 Task: Add Chocolove Strong Dark Chocolate Bar to the cart.
Action: Mouse moved to (19, 66)
Screenshot: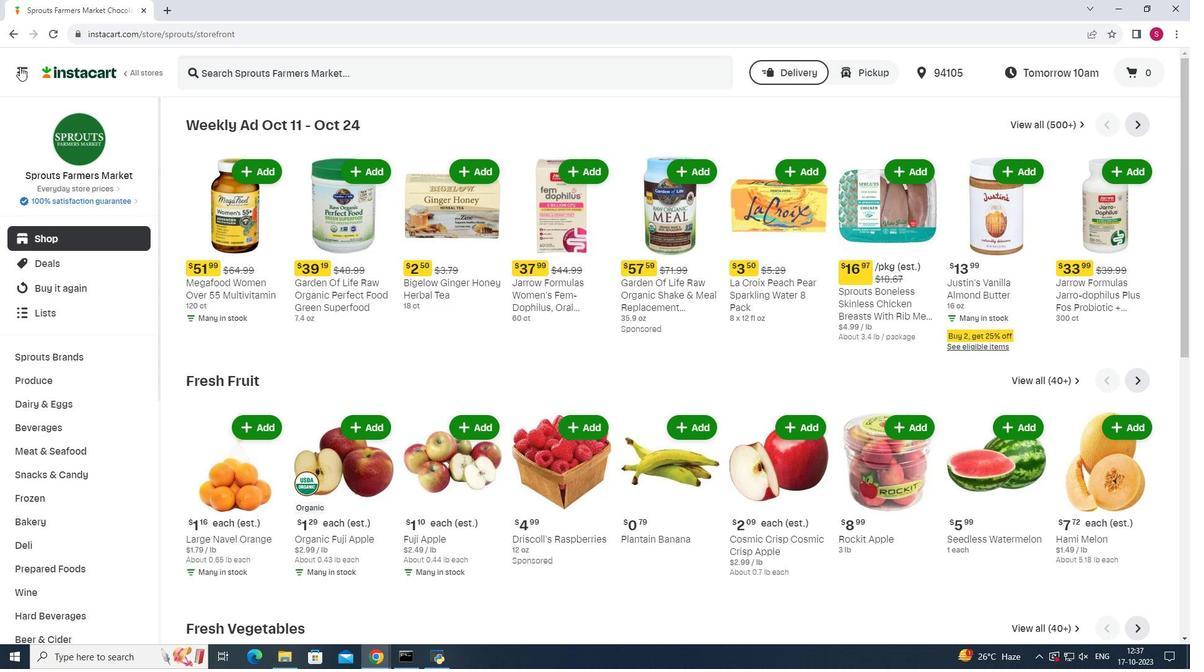 
Action: Mouse pressed left at (19, 66)
Screenshot: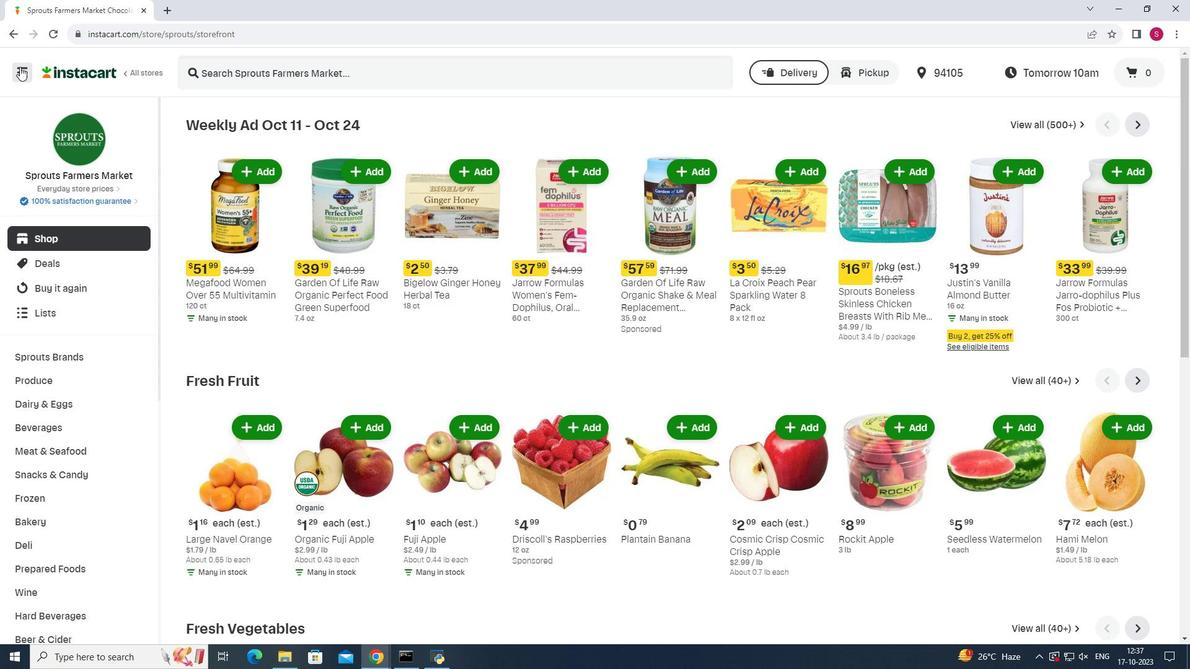
Action: Mouse moved to (69, 322)
Screenshot: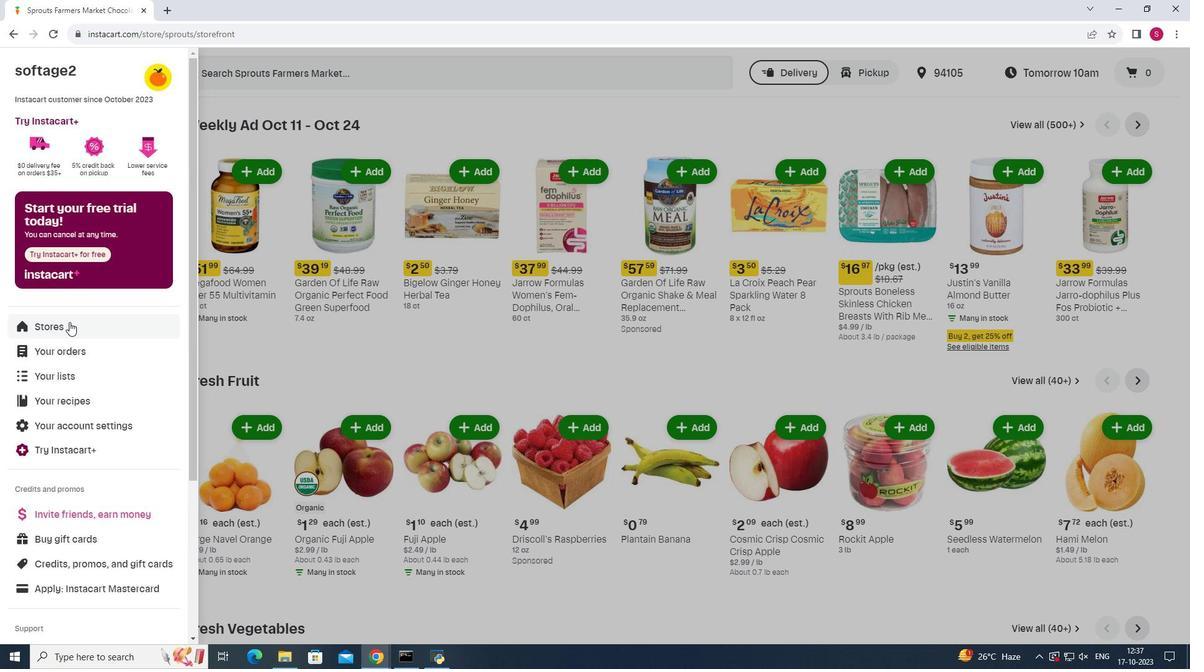 
Action: Mouse pressed left at (69, 322)
Screenshot: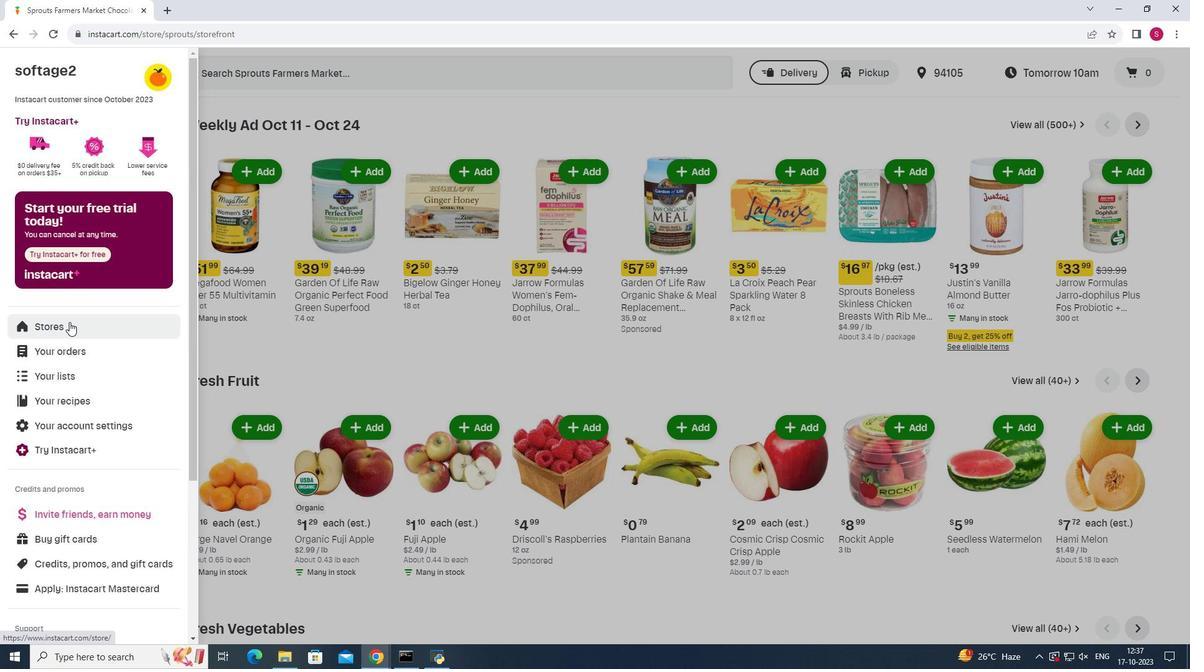 
Action: Mouse moved to (289, 105)
Screenshot: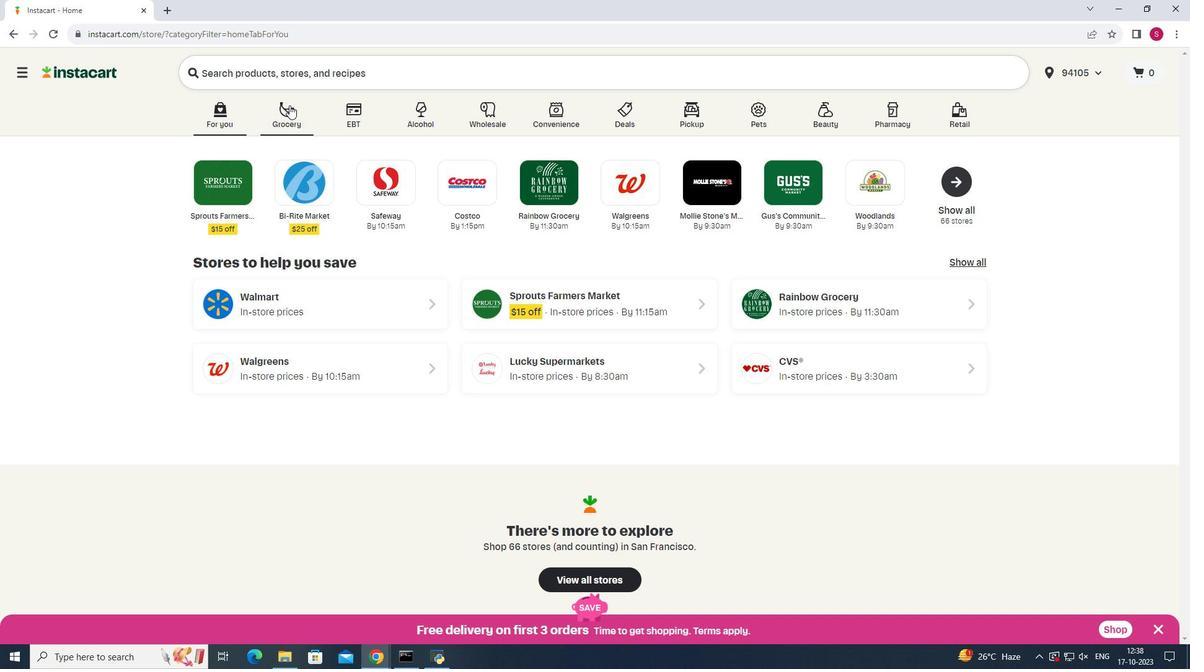 
Action: Mouse pressed left at (289, 105)
Screenshot: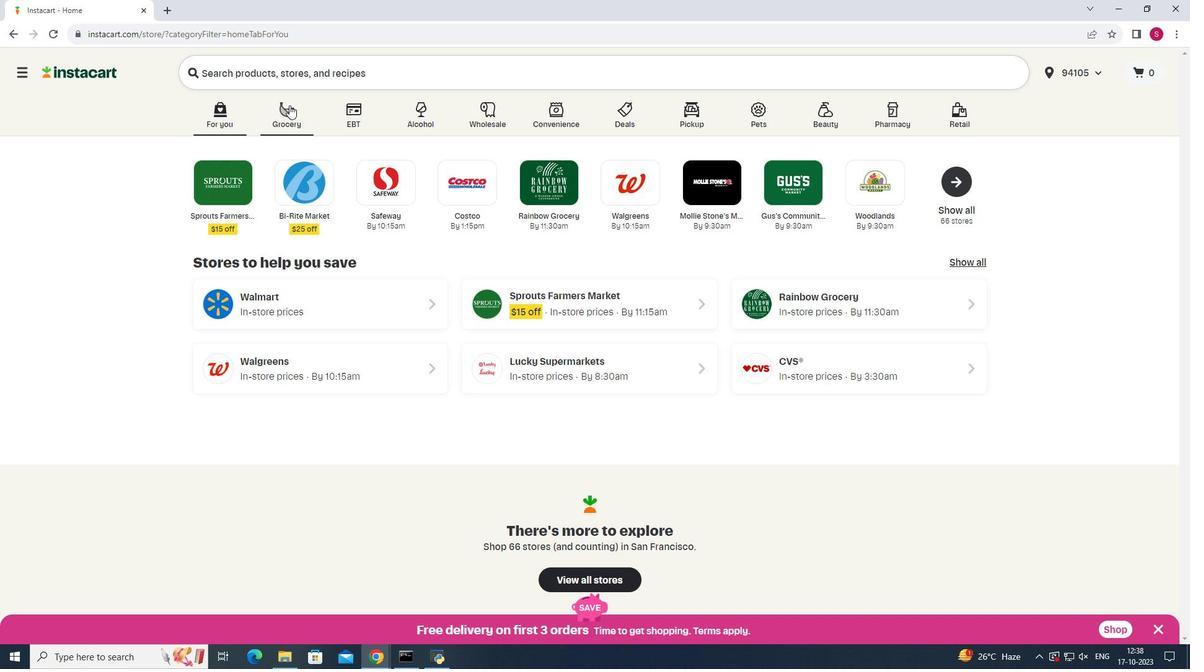 
Action: Mouse moved to (880, 171)
Screenshot: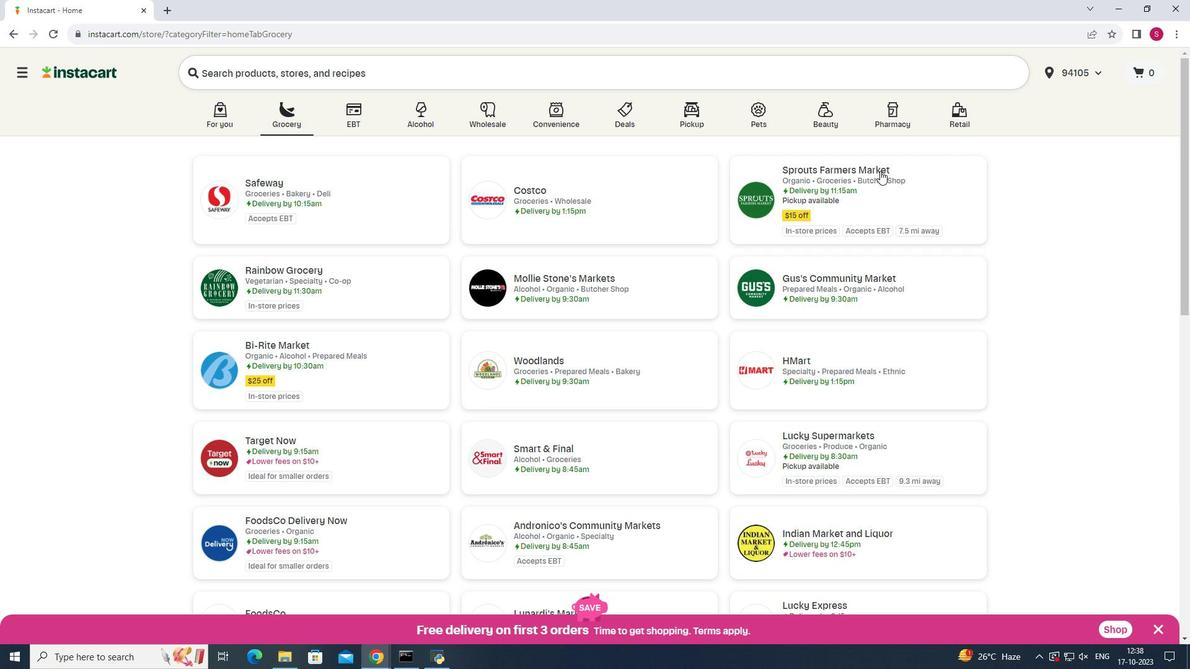
Action: Mouse pressed left at (880, 171)
Screenshot: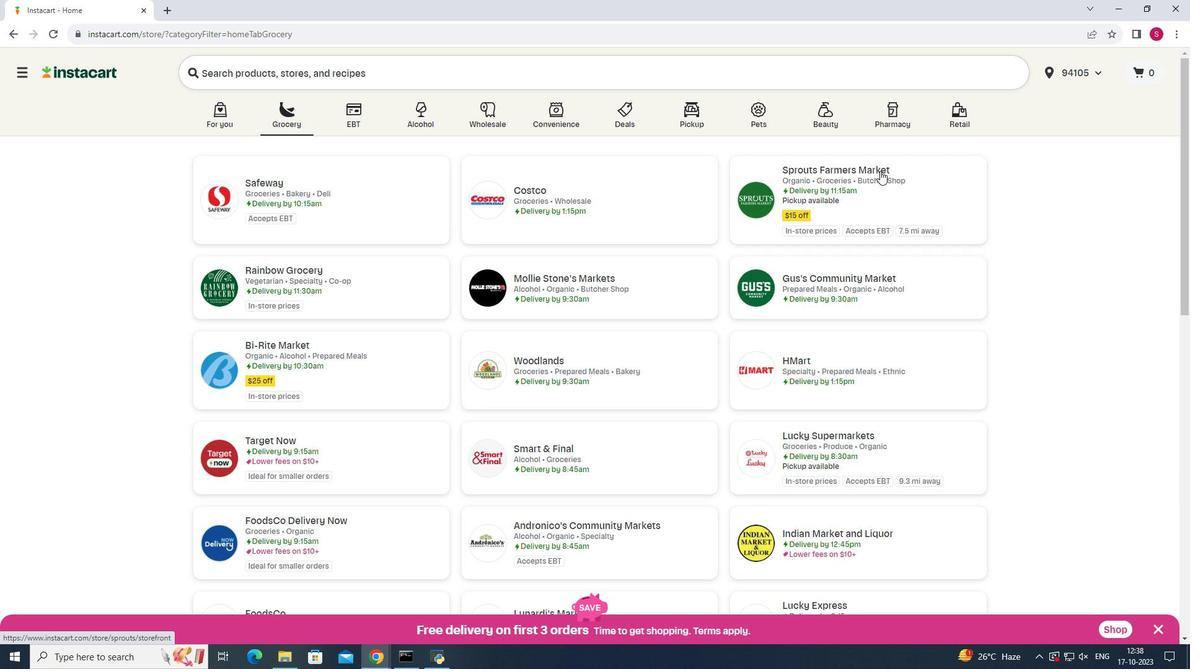 
Action: Mouse moved to (41, 475)
Screenshot: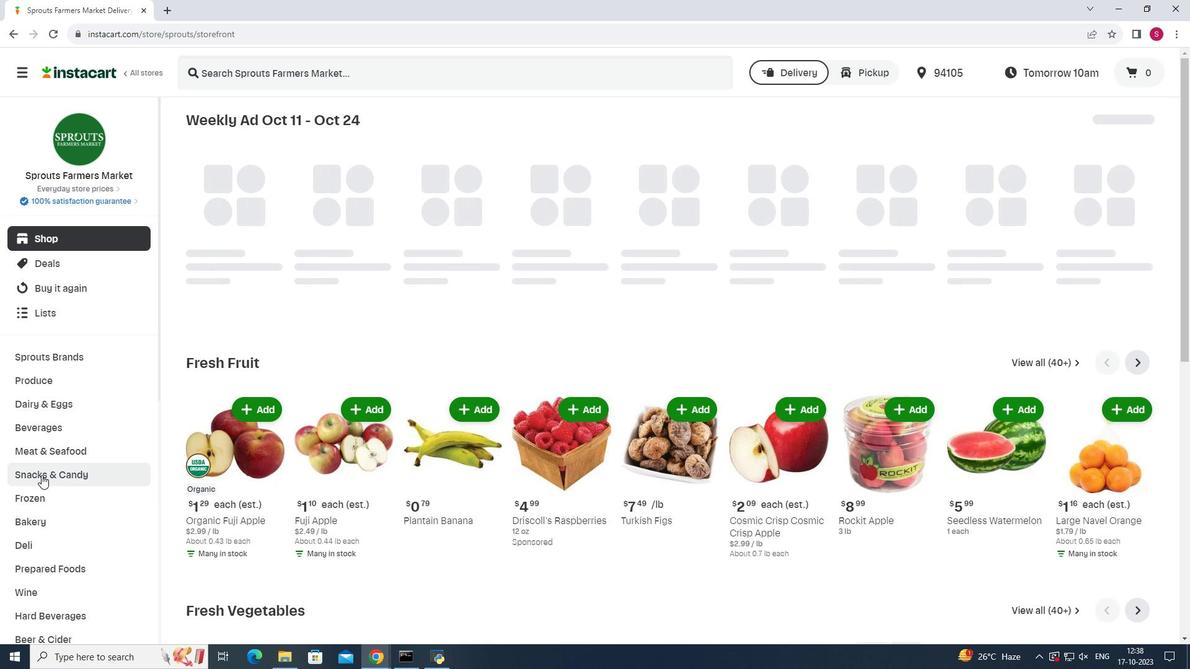 
Action: Mouse pressed left at (41, 475)
Screenshot: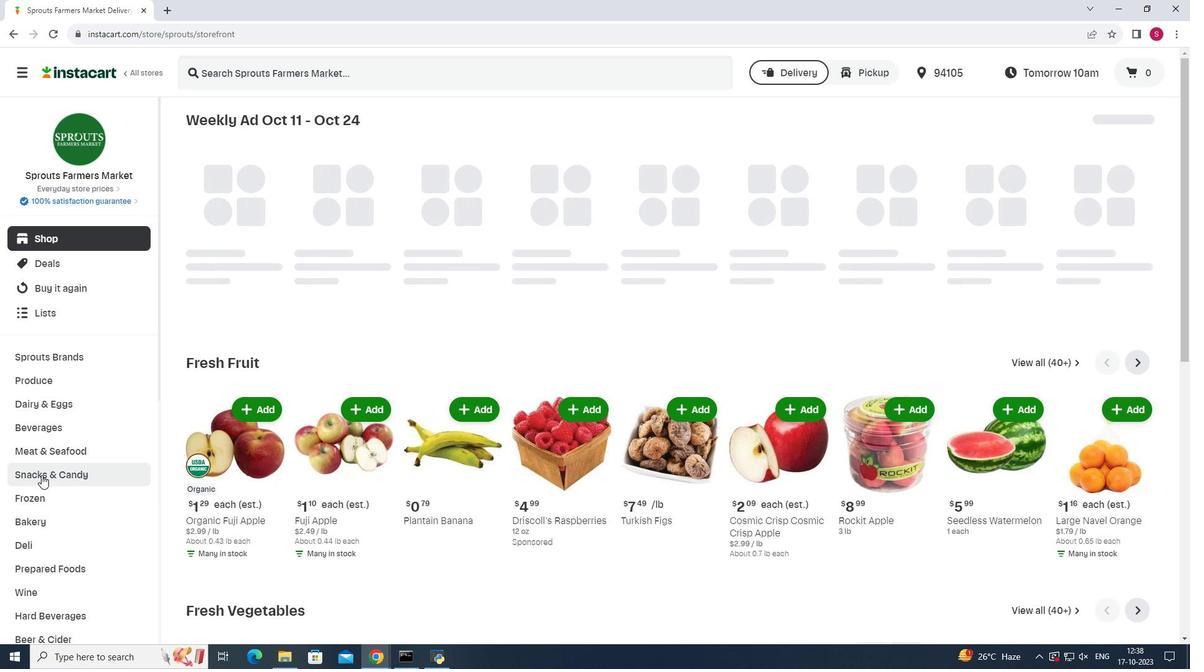 
Action: Mouse moved to (355, 148)
Screenshot: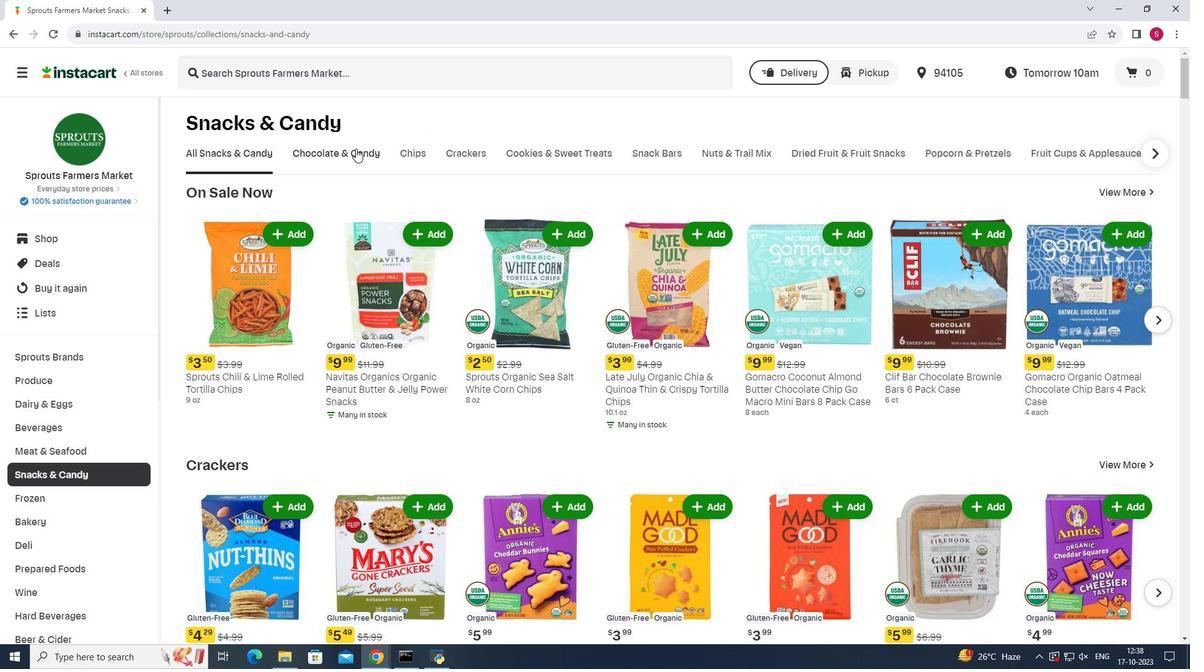 
Action: Mouse pressed left at (355, 148)
Screenshot: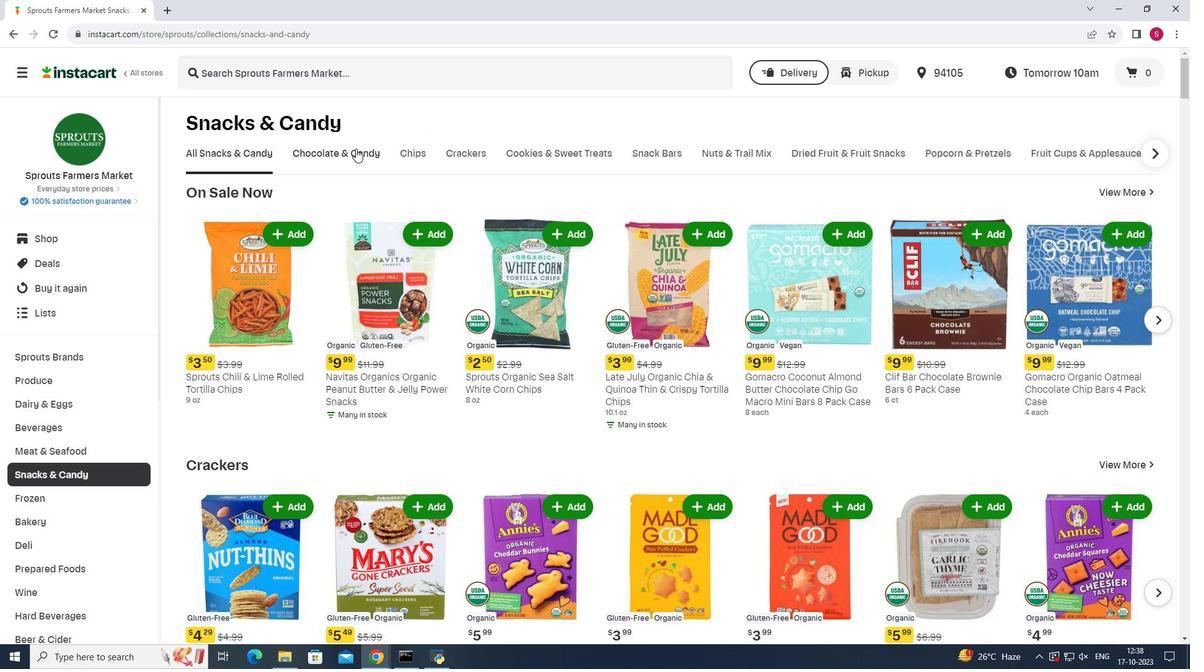 
Action: Mouse moved to (326, 207)
Screenshot: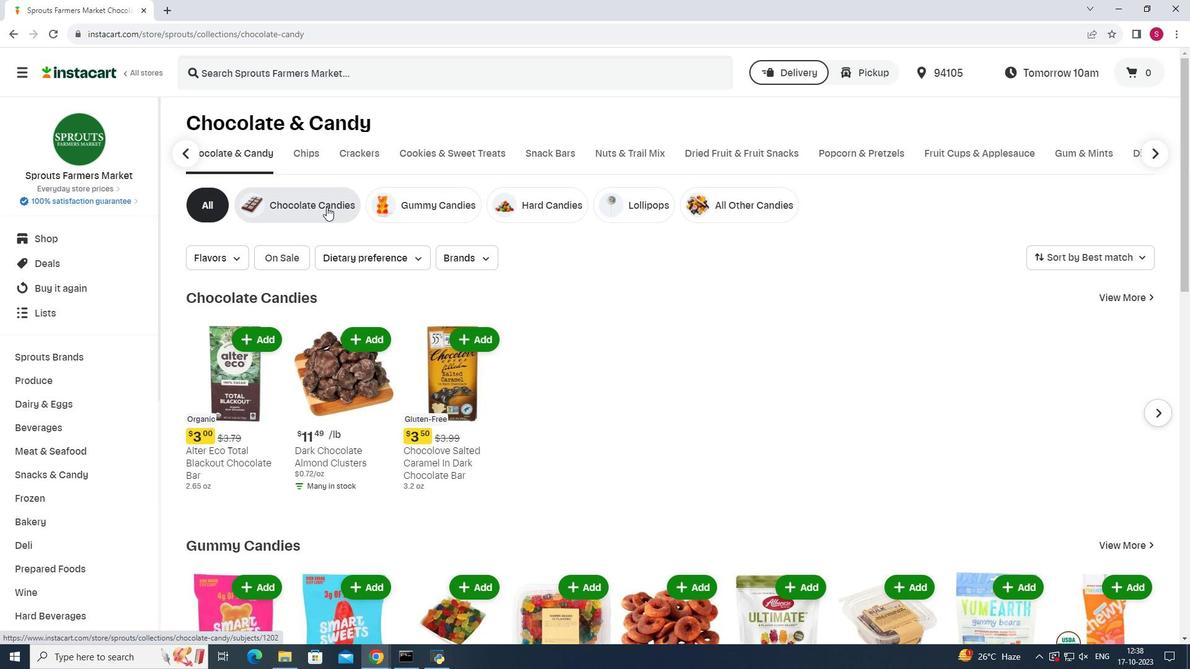 
Action: Mouse pressed left at (326, 207)
Screenshot: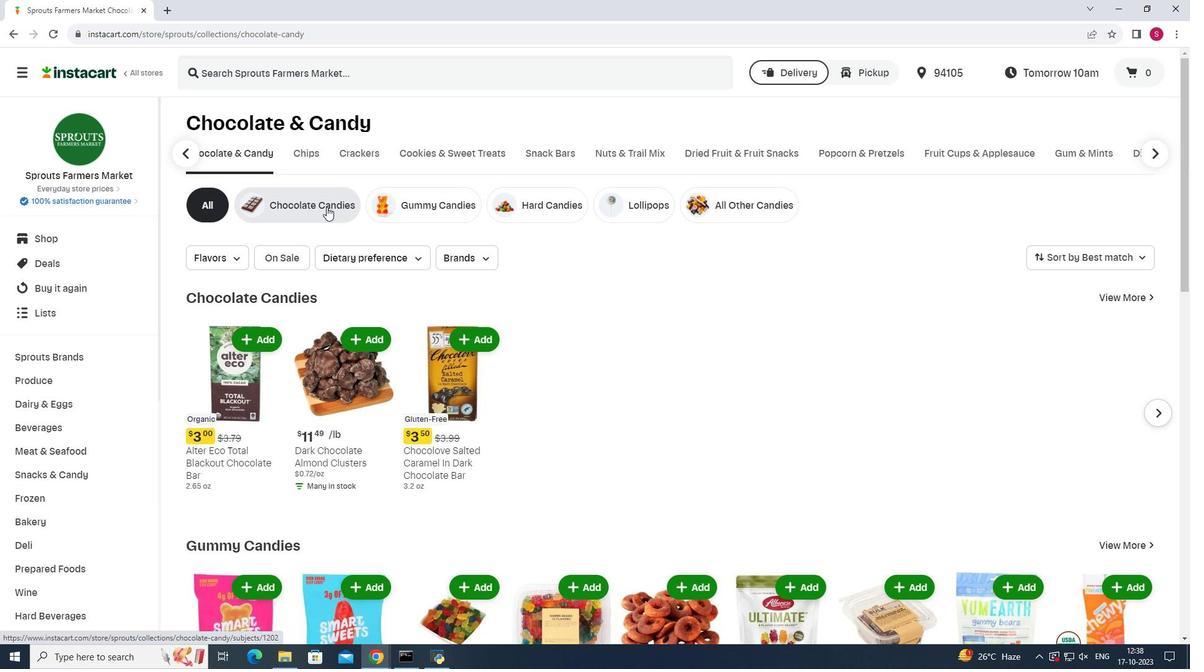 
Action: Mouse moved to (187, 155)
Screenshot: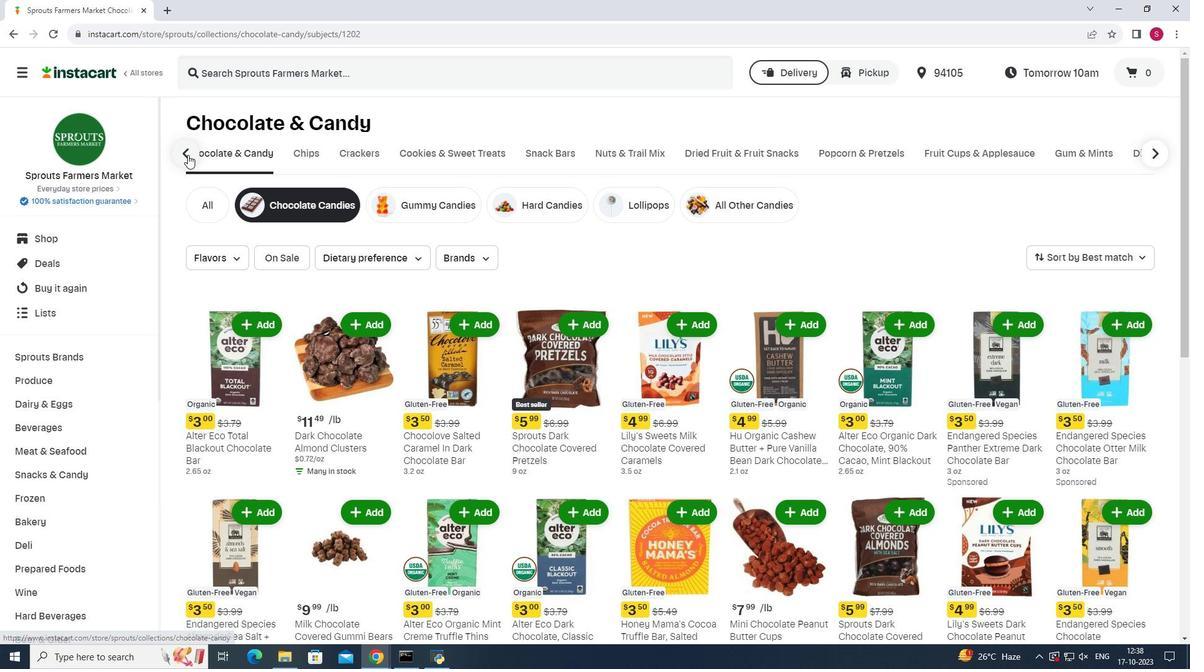 
Action: Mouse pressed left at (187, 155)
Screenshot: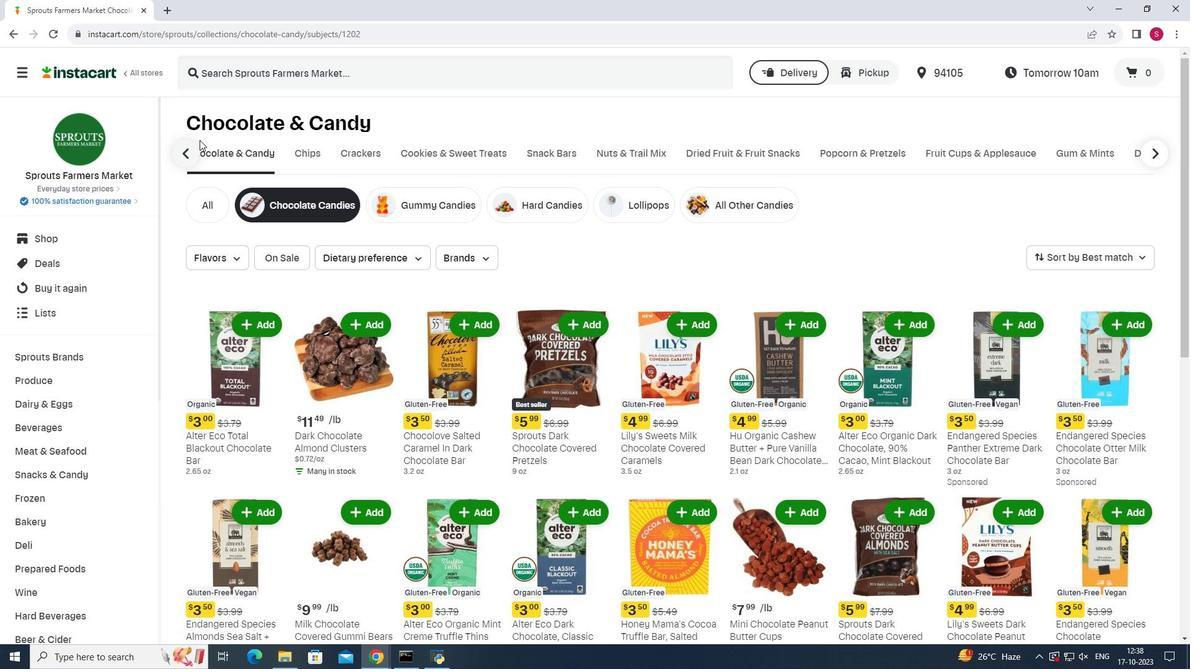 
Action: Mouse moved to (363, 71)
Screenshot: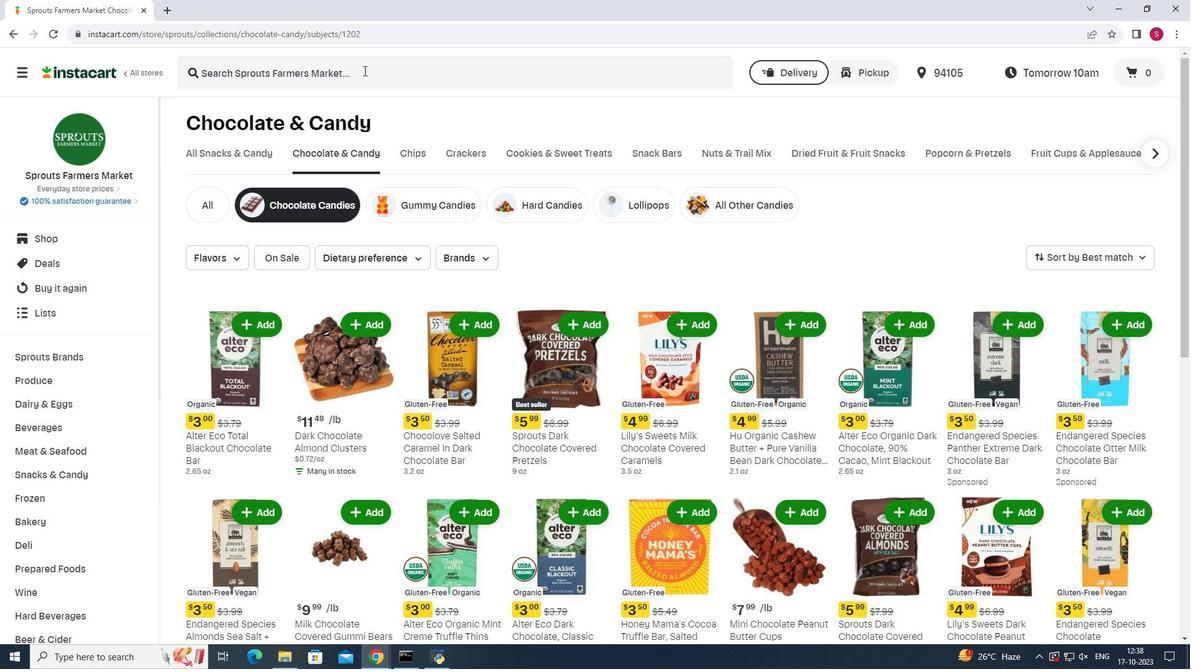 
Action: Mouse pressed left at (363, 71)
Screenshot: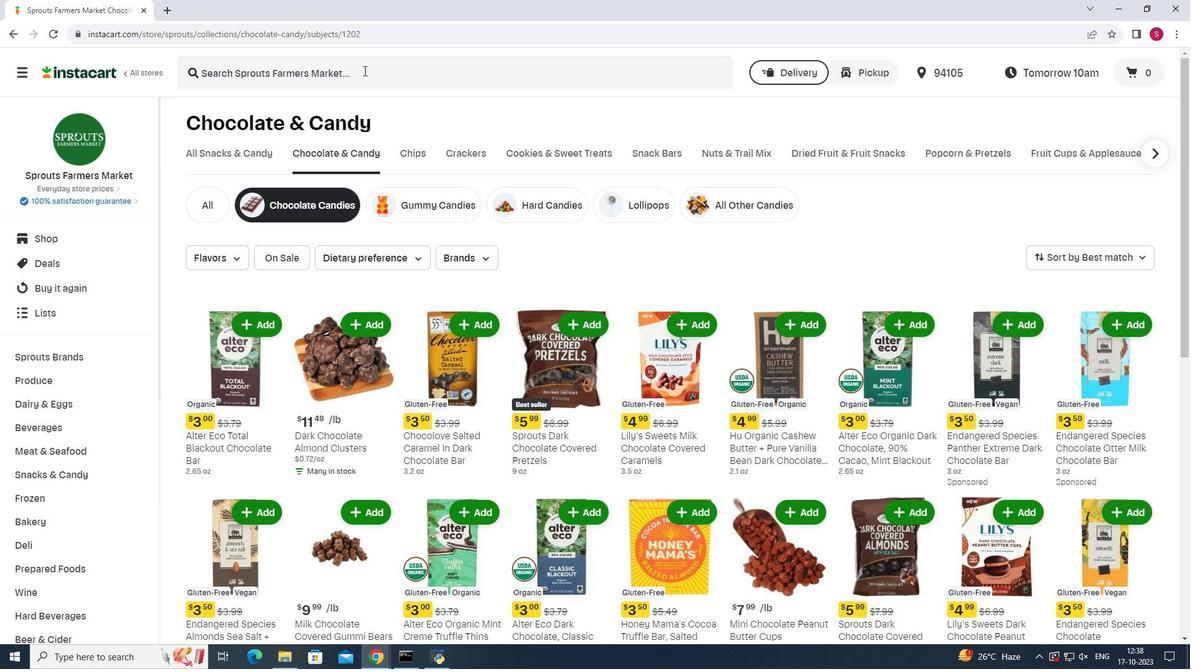 
Action: Mouse moved to (363, 70)
Screenshot: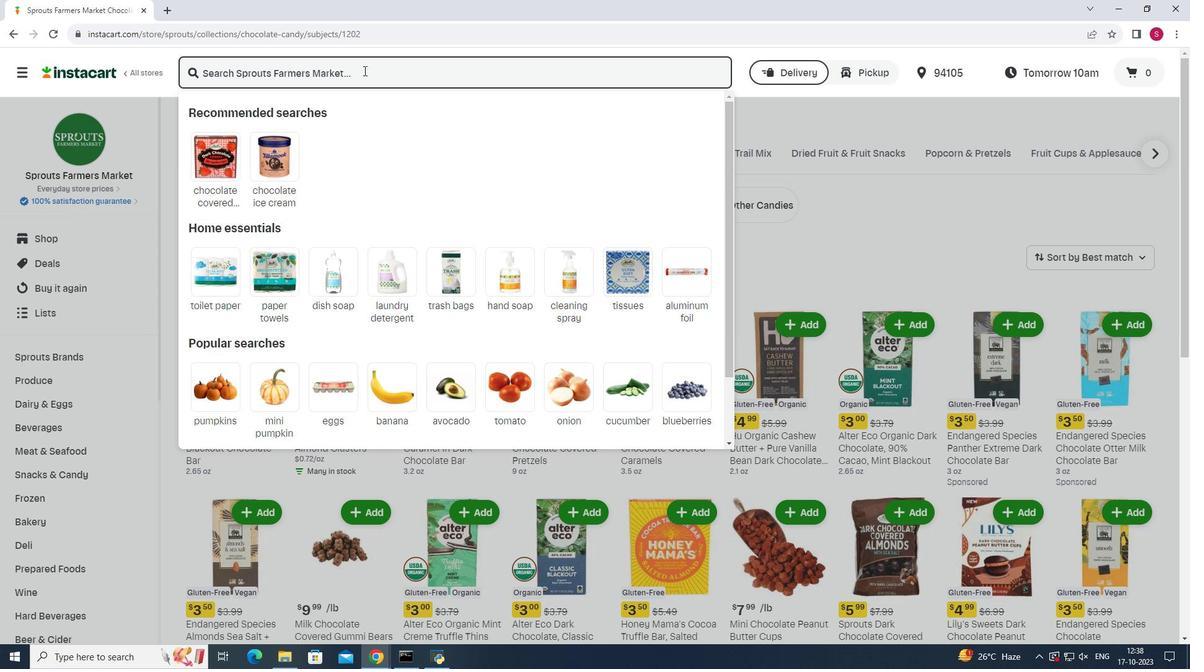 
Action: Key pressed <Key.shift>Chocolove<Key.space><Key.shift>Strong<Key.space><Key.shift><Key.shift><Key.shift>S<Key.shift><Key.backspace><Key.shift>Dark<Key.space><Key.shift>Chocolate<Key.space><Key.shift>Bar<Key.enter>
Screenshot: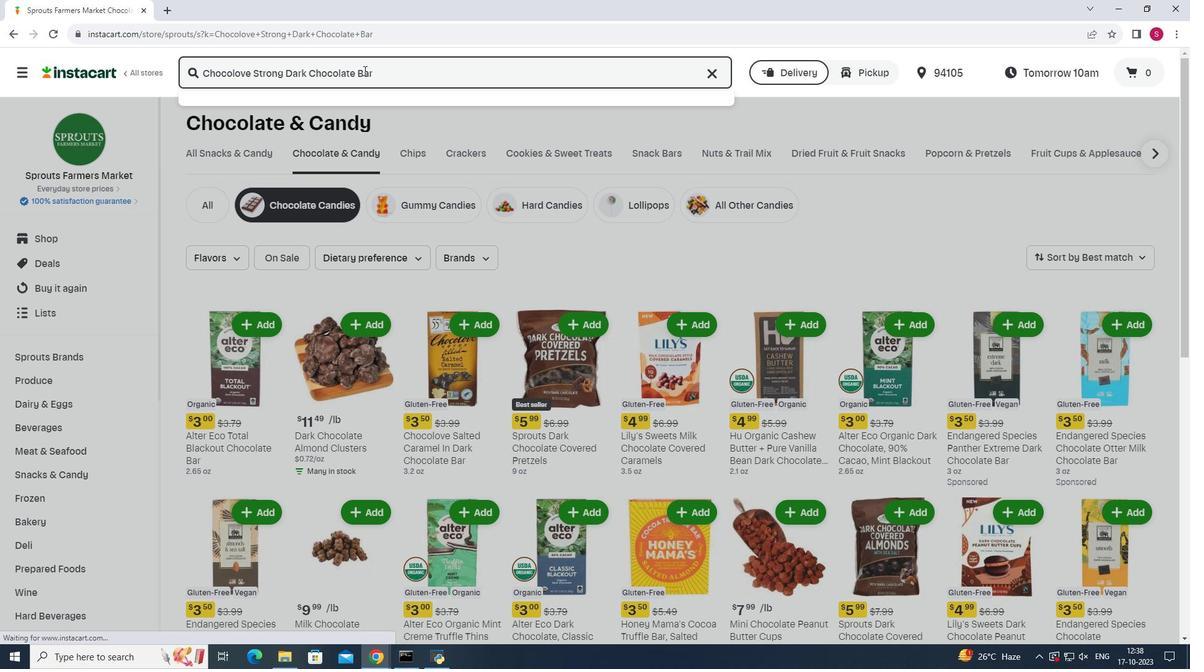 
Action: Mouse moved to (730, 203)
Screenshot: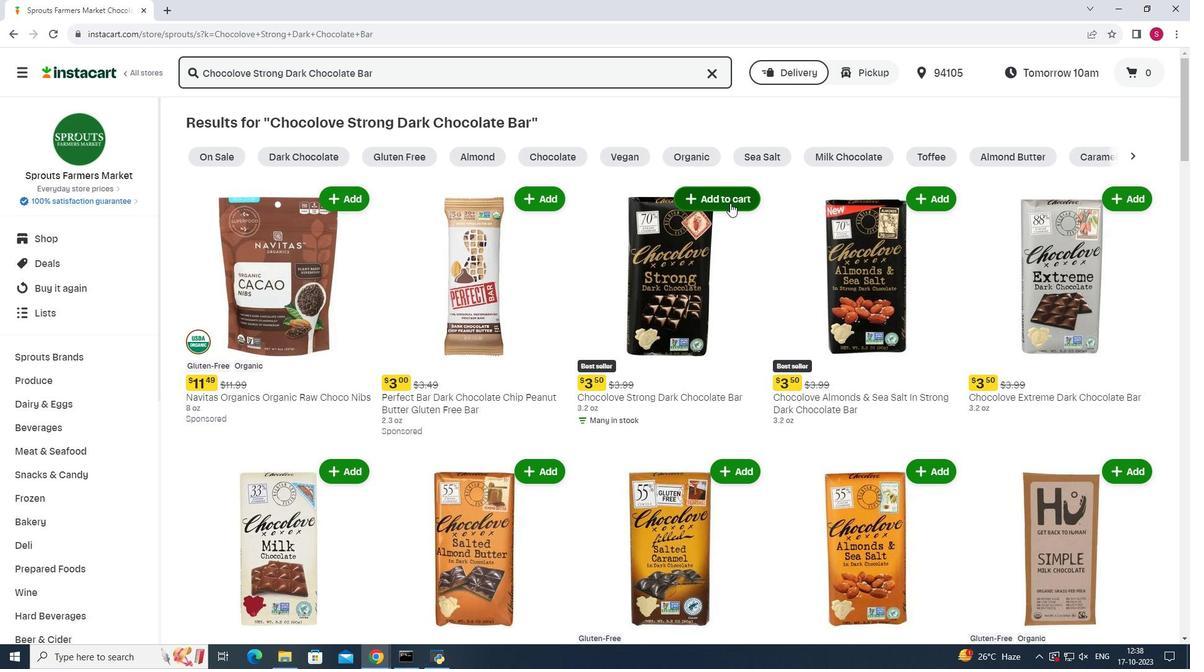 
Action: Mouse pressed left at (730, 203)
Screenshot: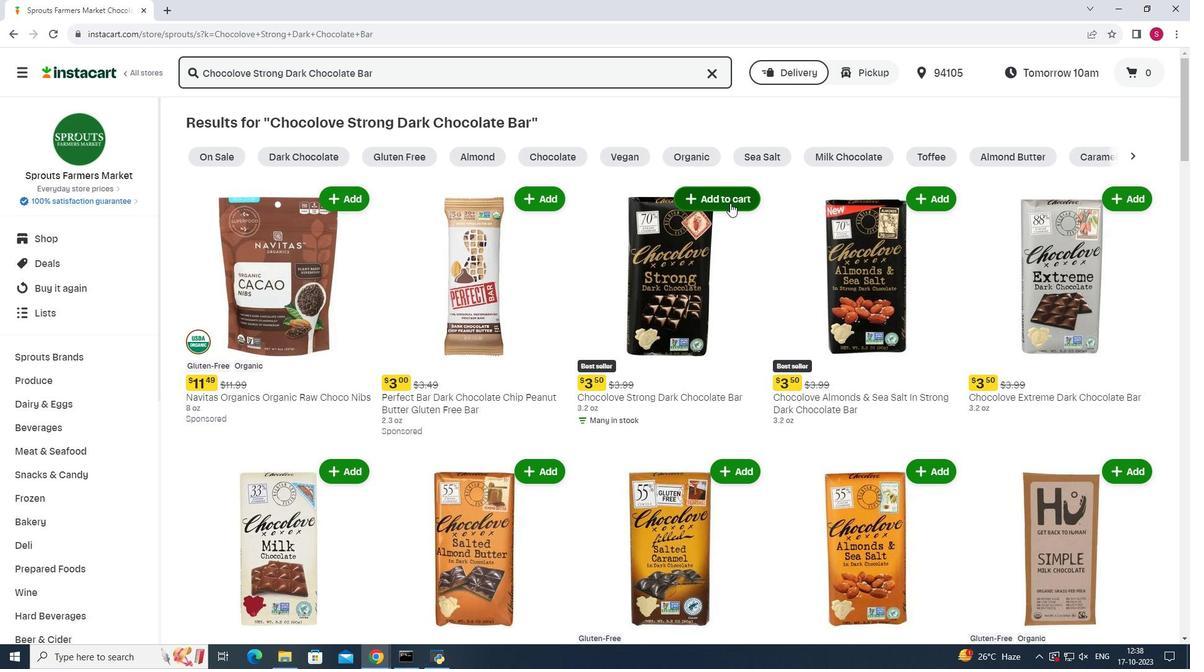
Action: Mouse moved to (803, 156)
Screenshot: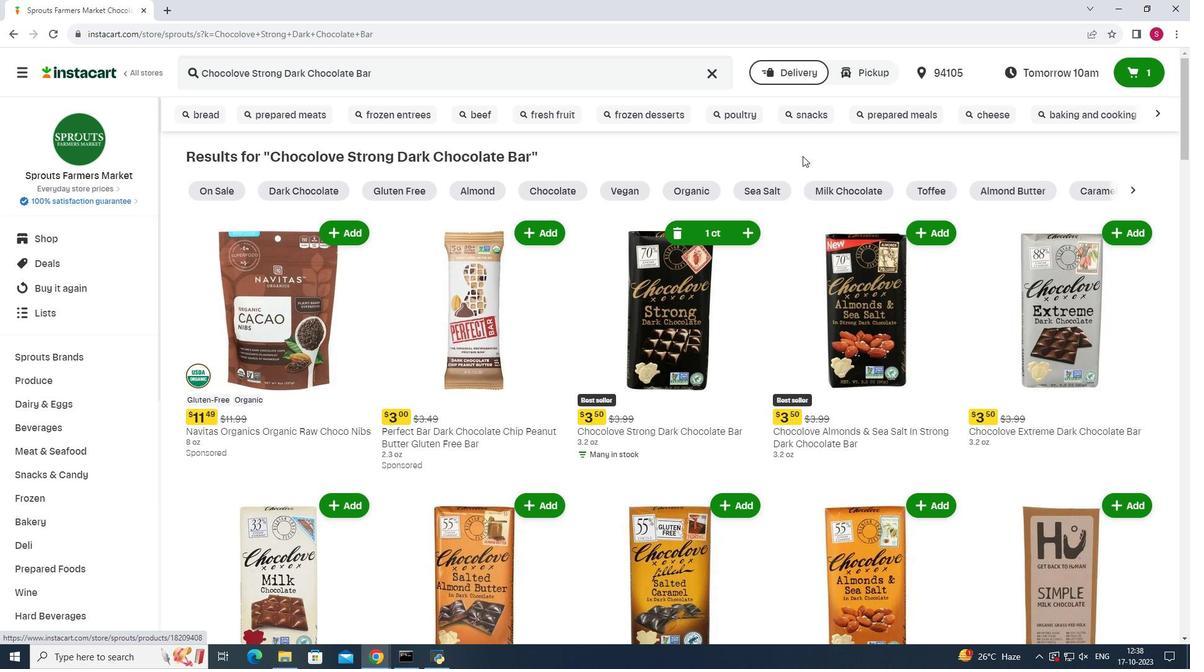 
